 Task: Enable the commerce feature.
Action: Mouse moved to (1334, 95)
Screenshot: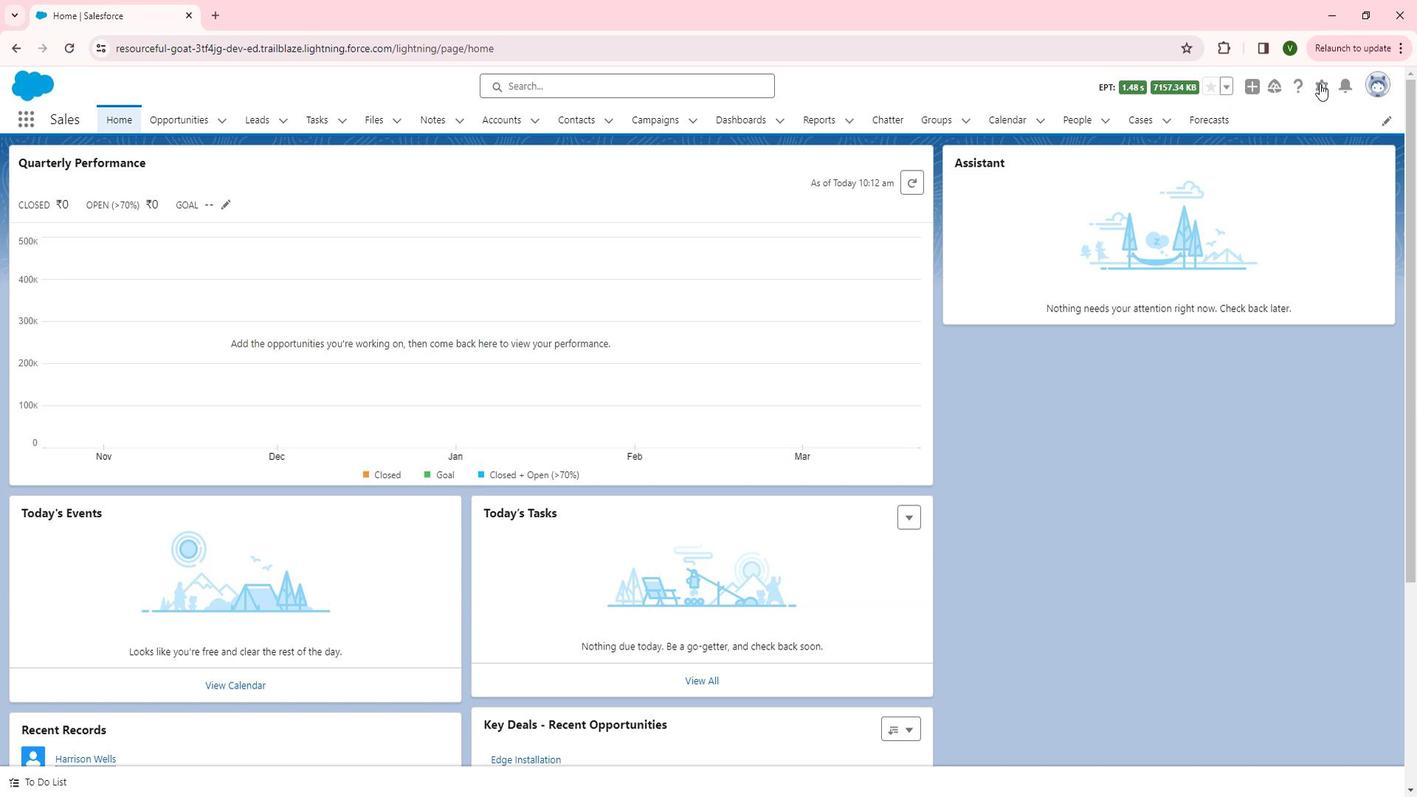 
Action: Mouse pressed left at (1334, 95)
Screenshot: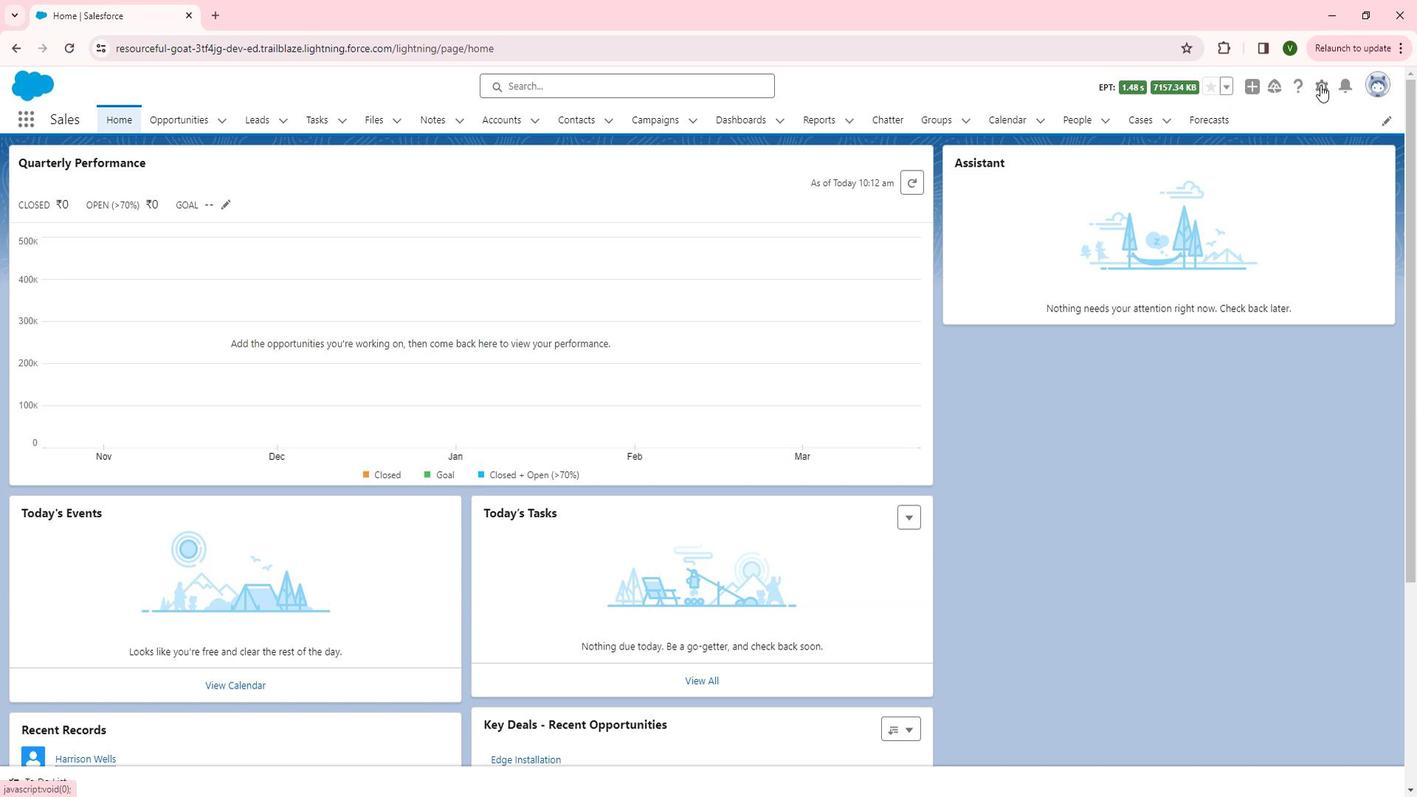 
Action: Mouse moved to (1299, 141)
Screenshot: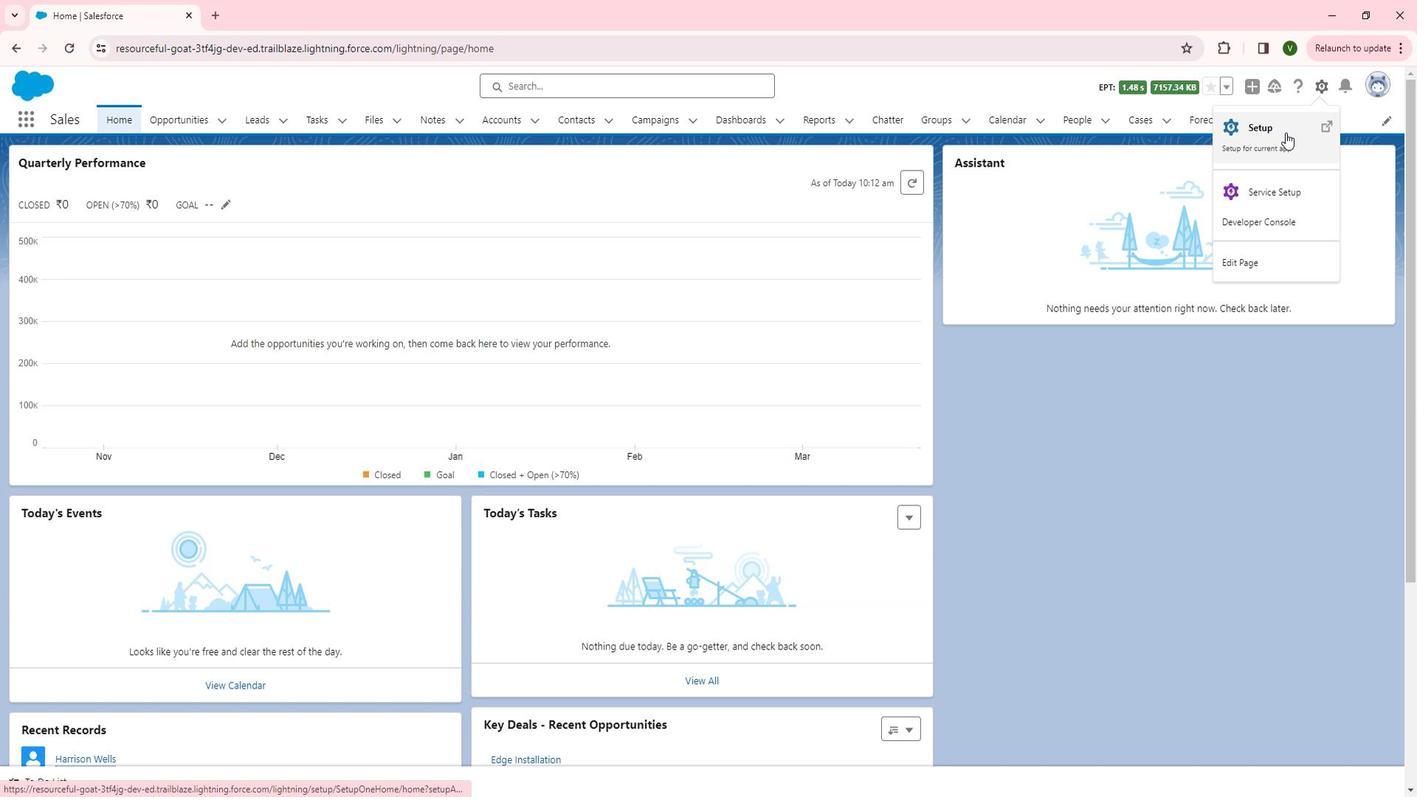 
Action: Mouse pressed left at (1299, 141)
Screenshot: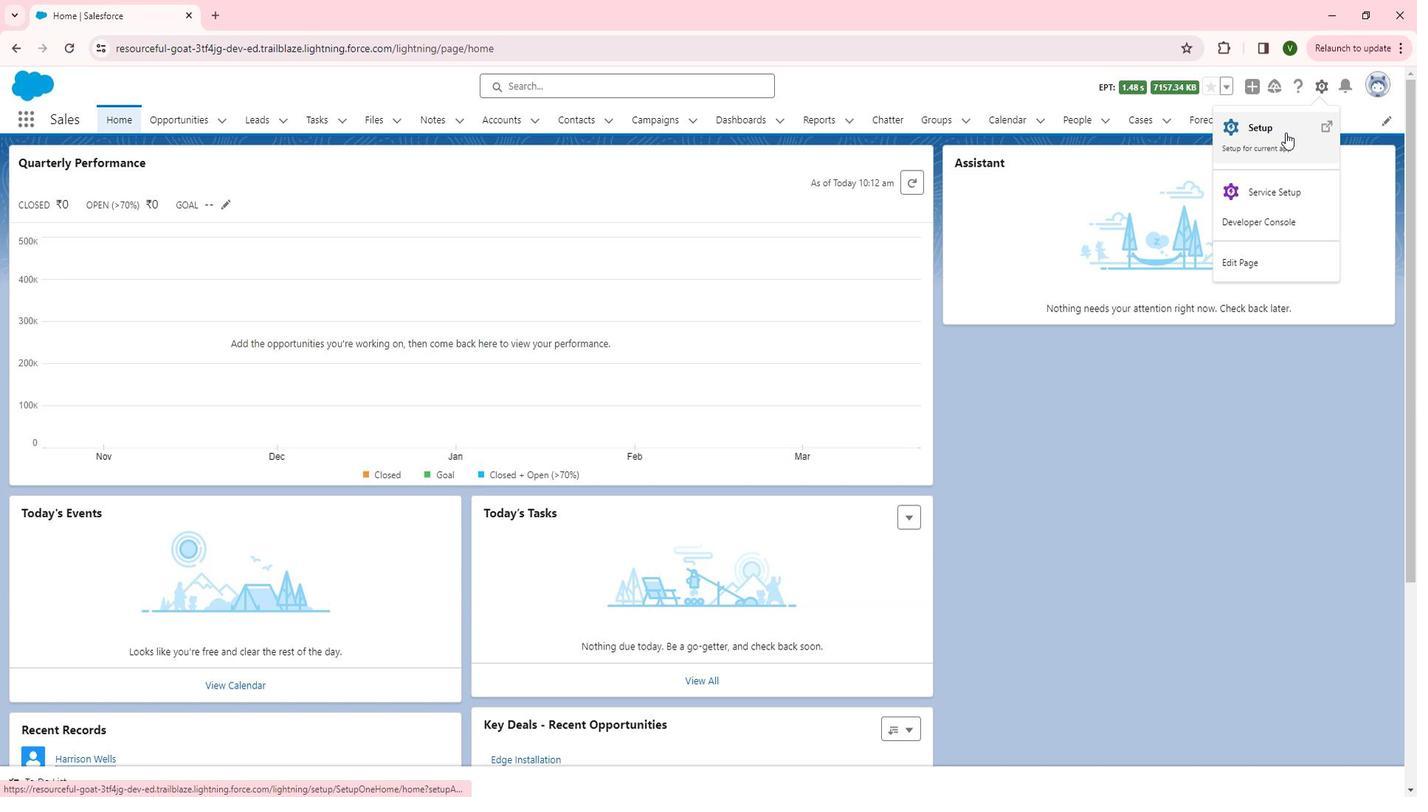 
Action: Mouse moved to (95, 442)
Screenshot: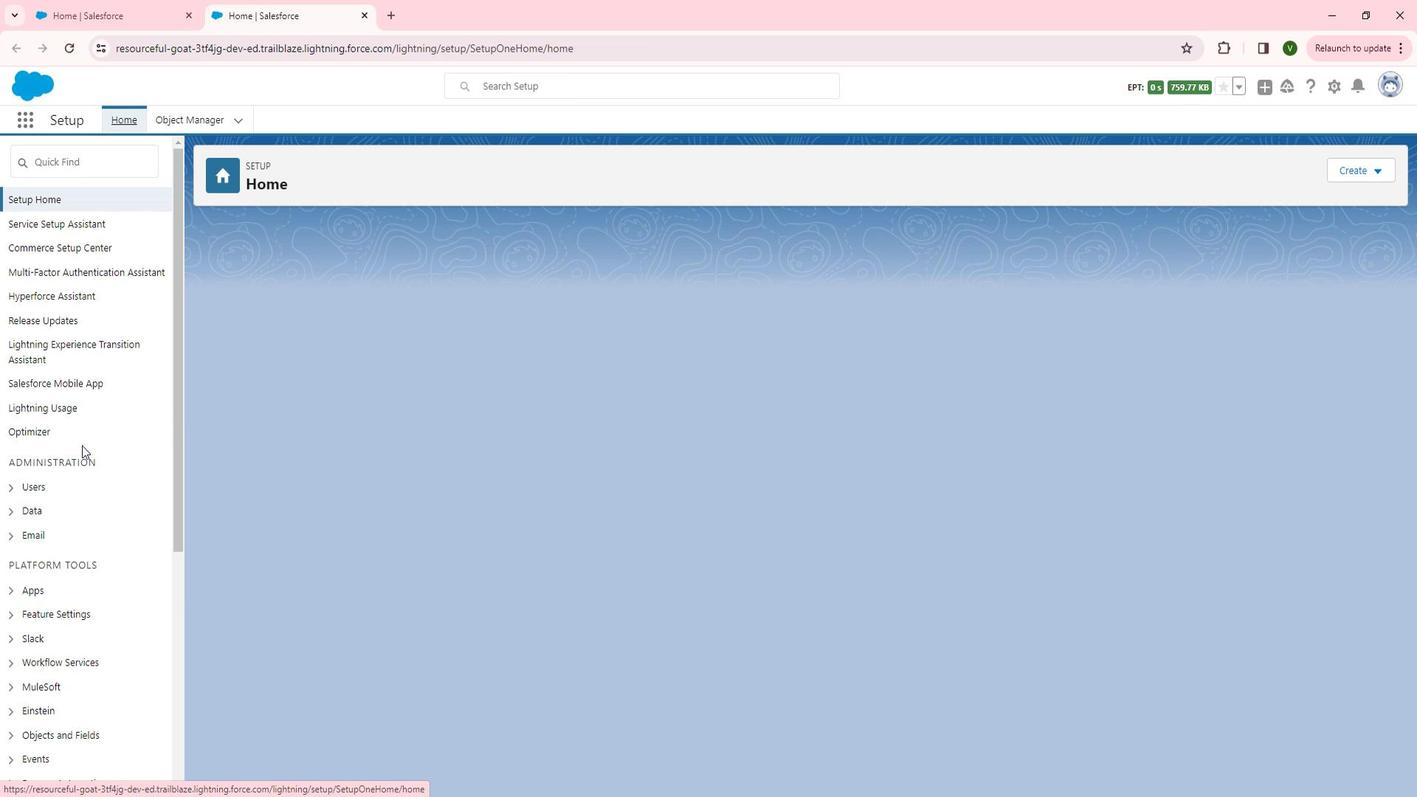 
Action: Mouse scrolled (95, 442) with delta (0, 0)
Screenshot: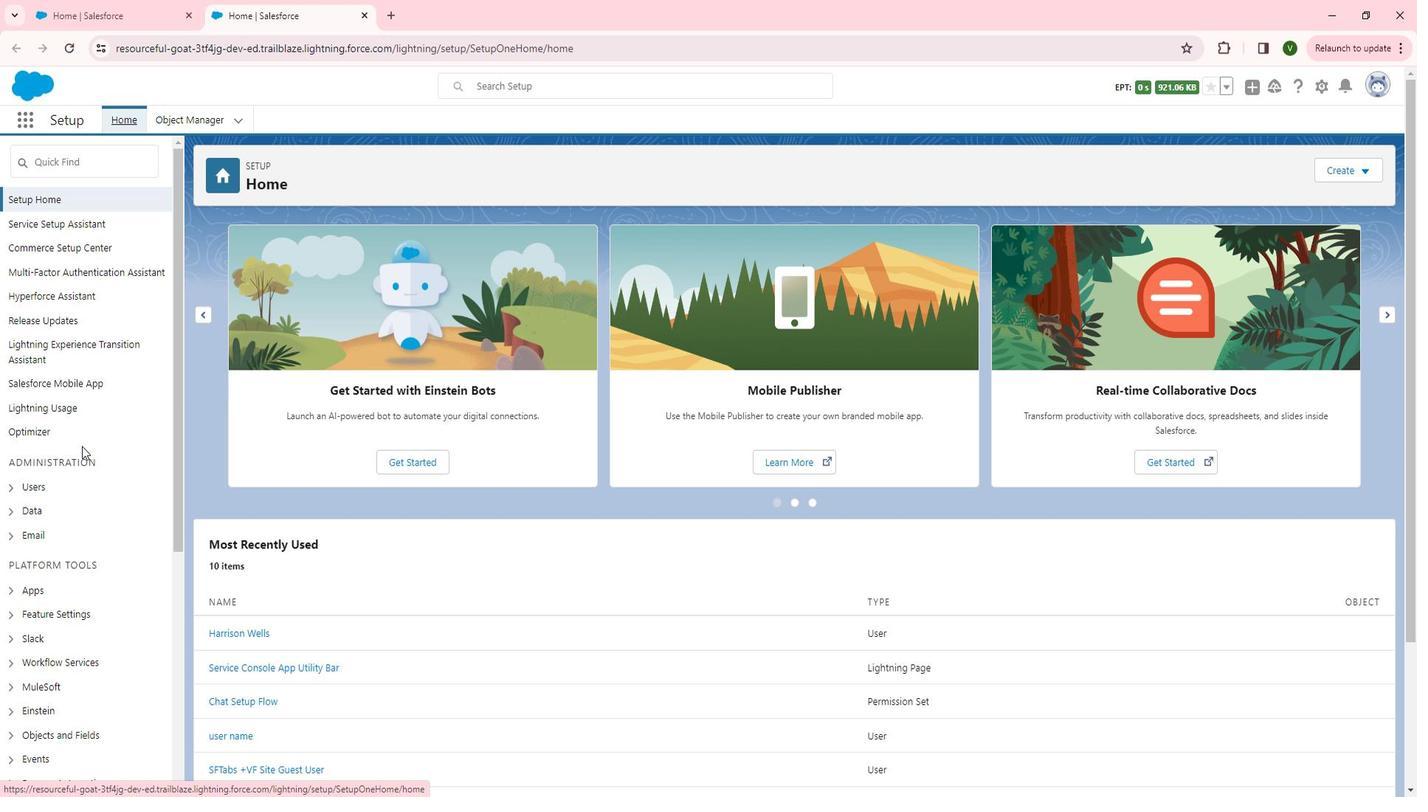 
Action: Mouse scrolled (95, 442) with delta (0, 0)
Screenshot: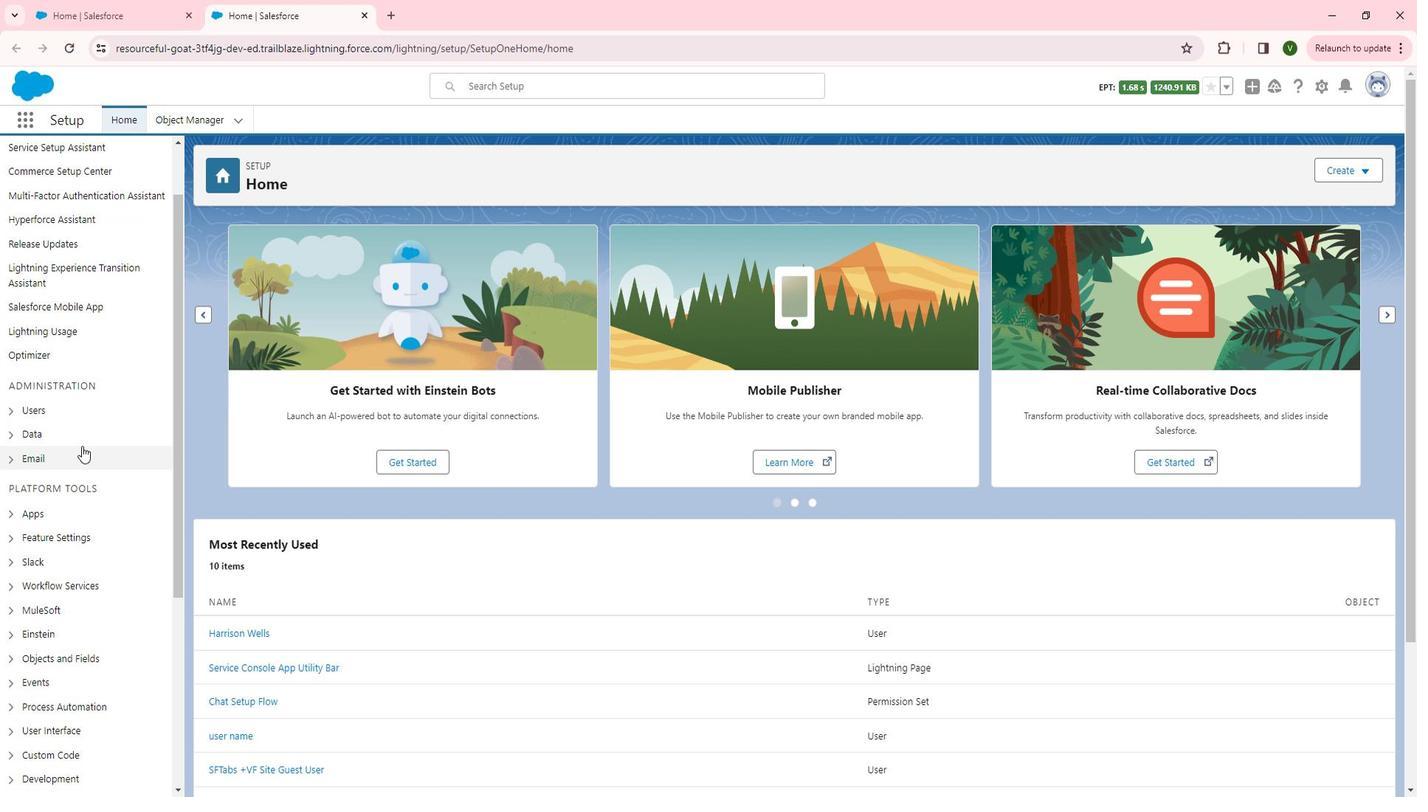 
Action: Mouse scrolled (95, 442) with delta (0, 0)
Screenshot: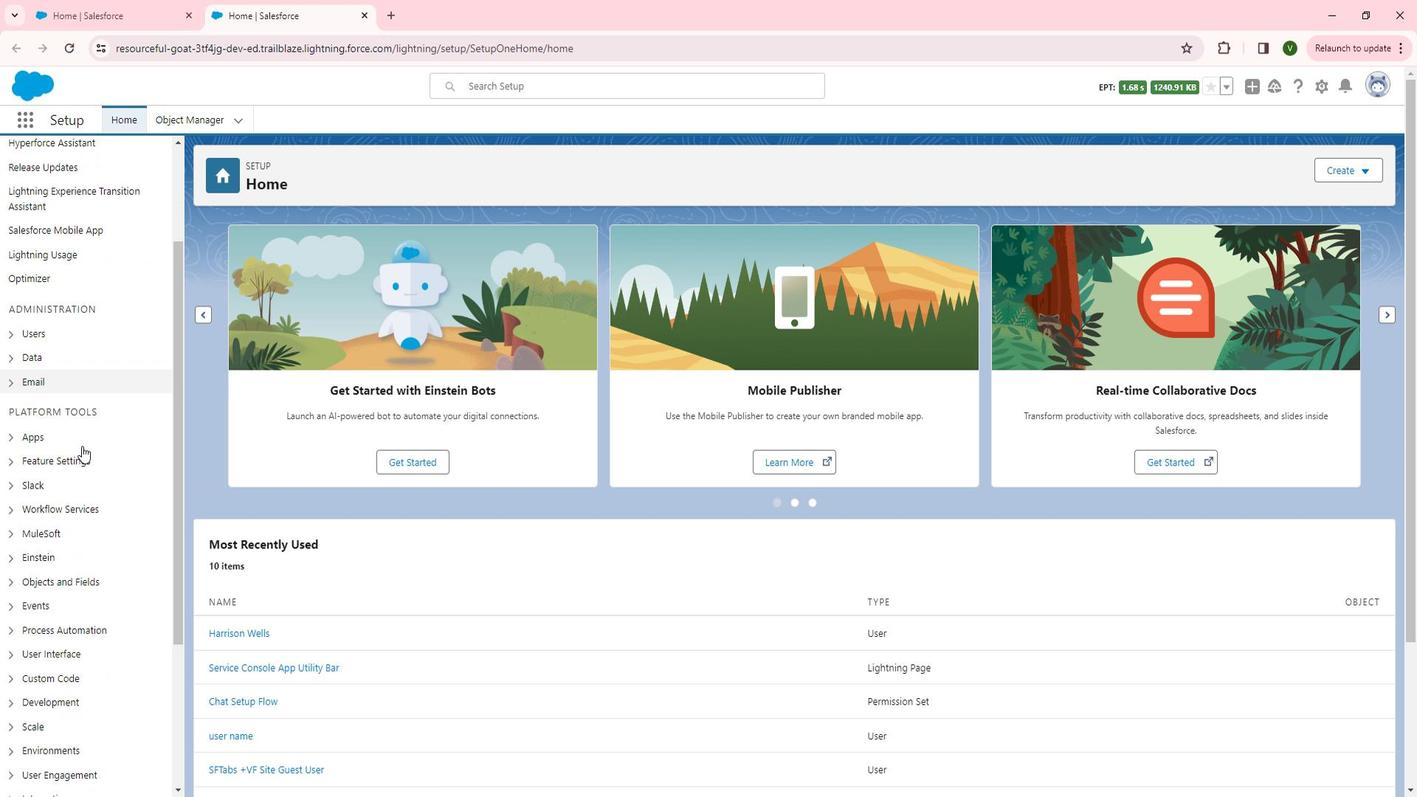 
Action: Mouse moved to (25, 383)
Screenshot: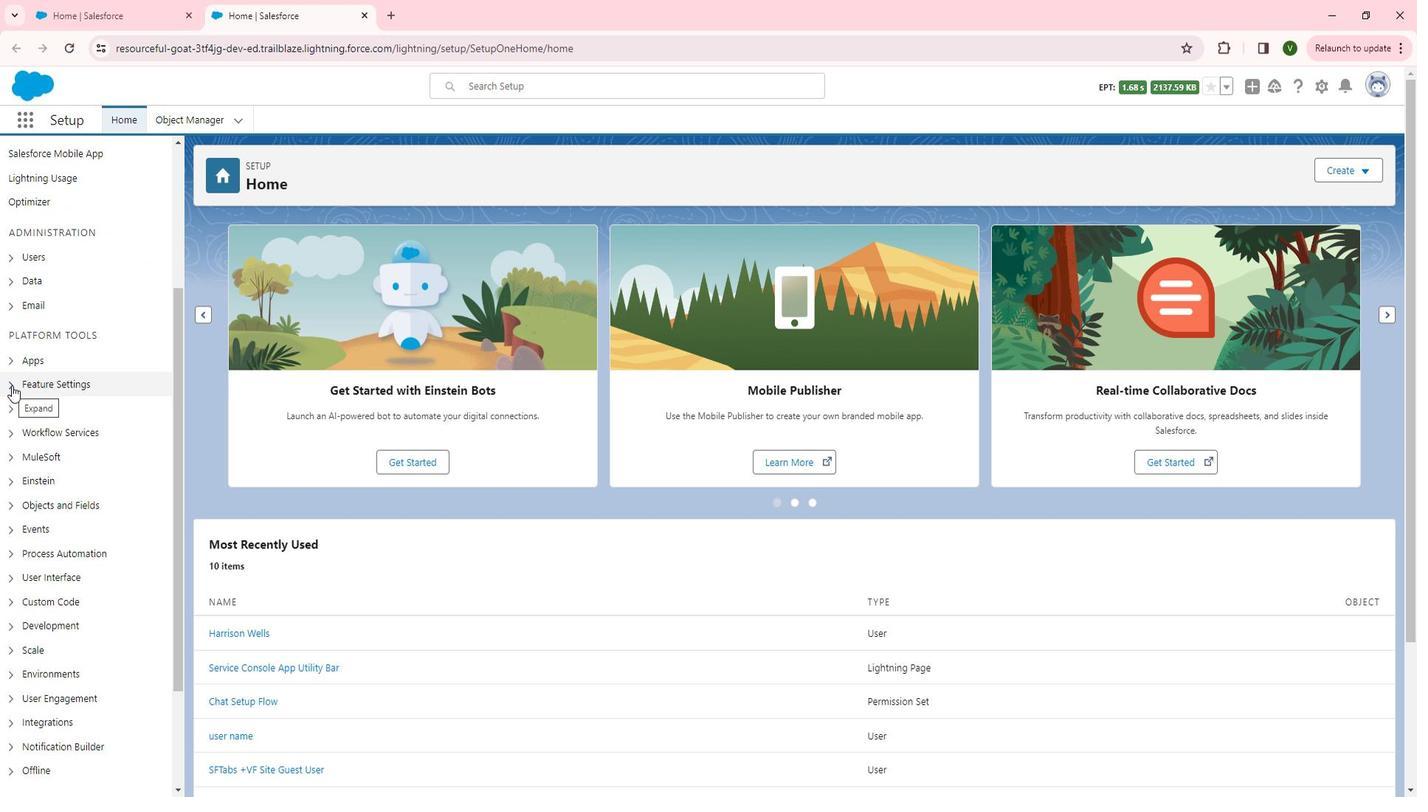 
Action: Mouse pressed left at (25, 383)
Screenshot: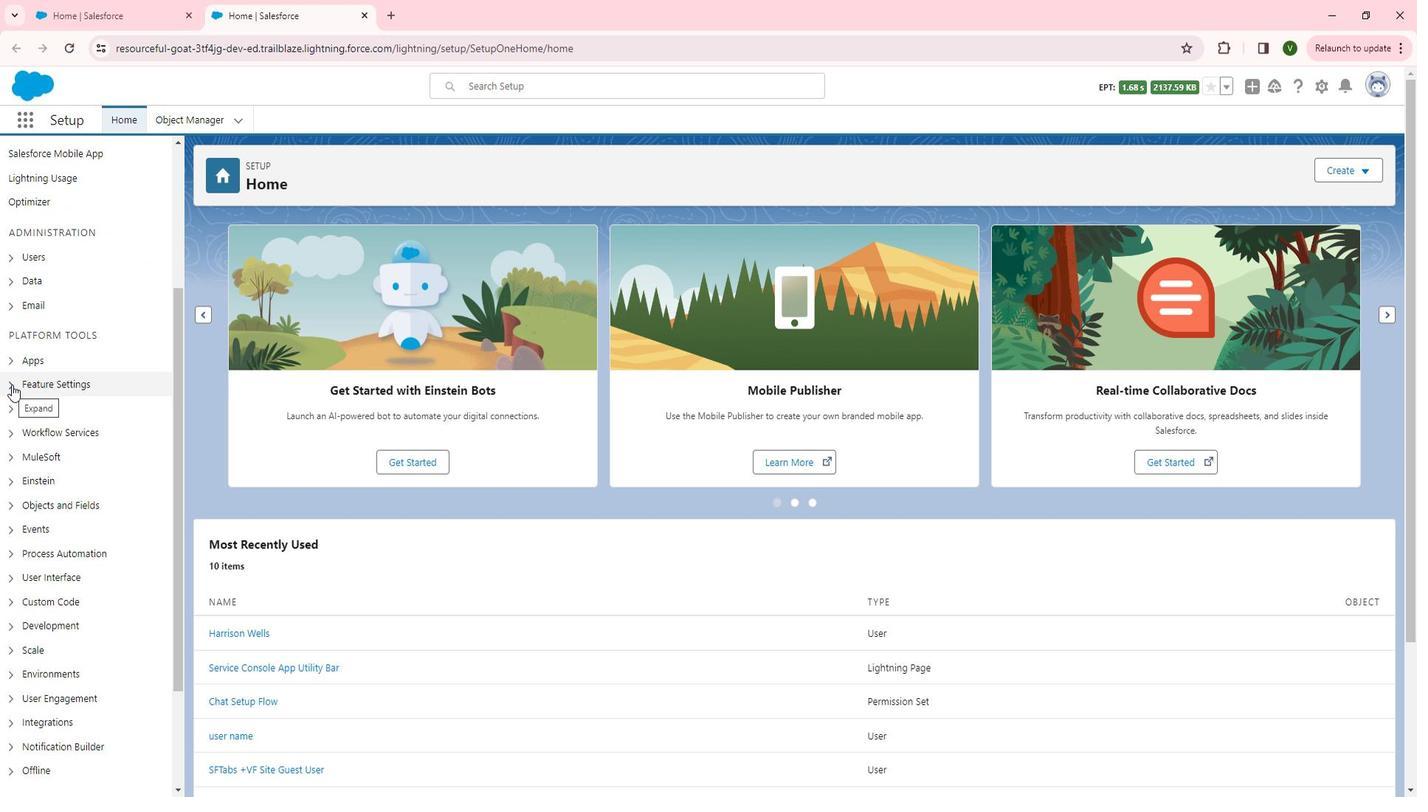 
Action: Mouse moved to (40, 453)
Screenshot: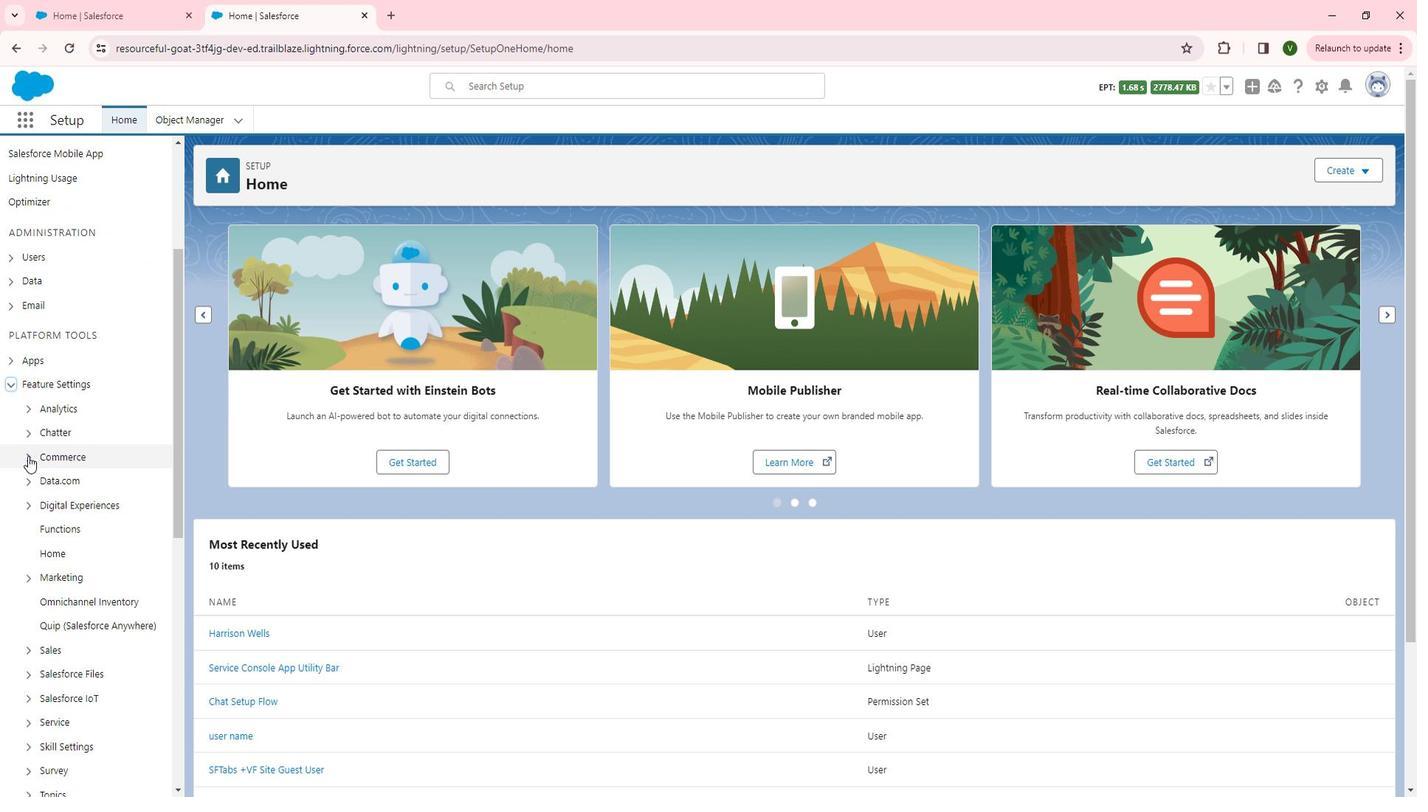 
Action: Mouse pressed left at (40, 453)
Screenshot: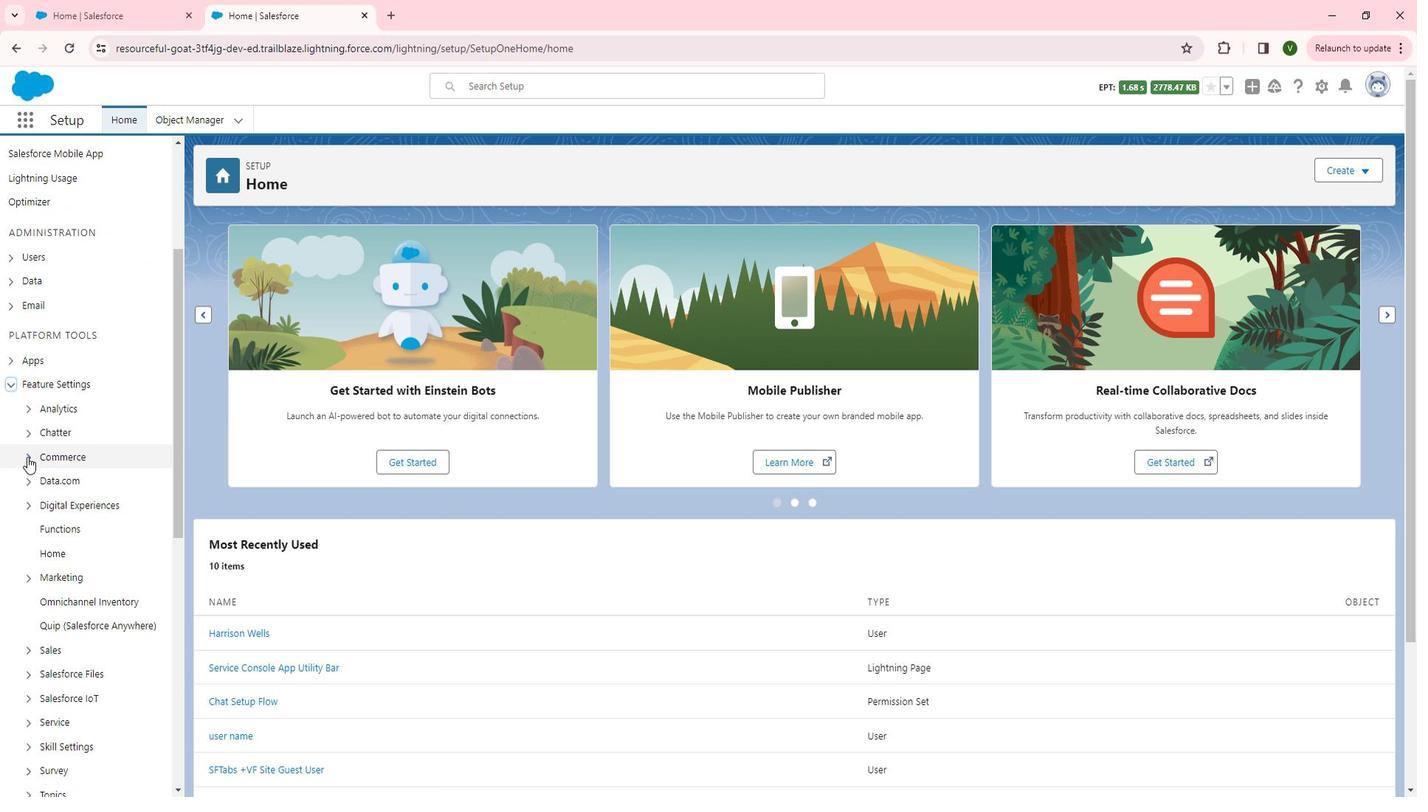 
Action: Mouse moved to (86, 472)
Screenshot: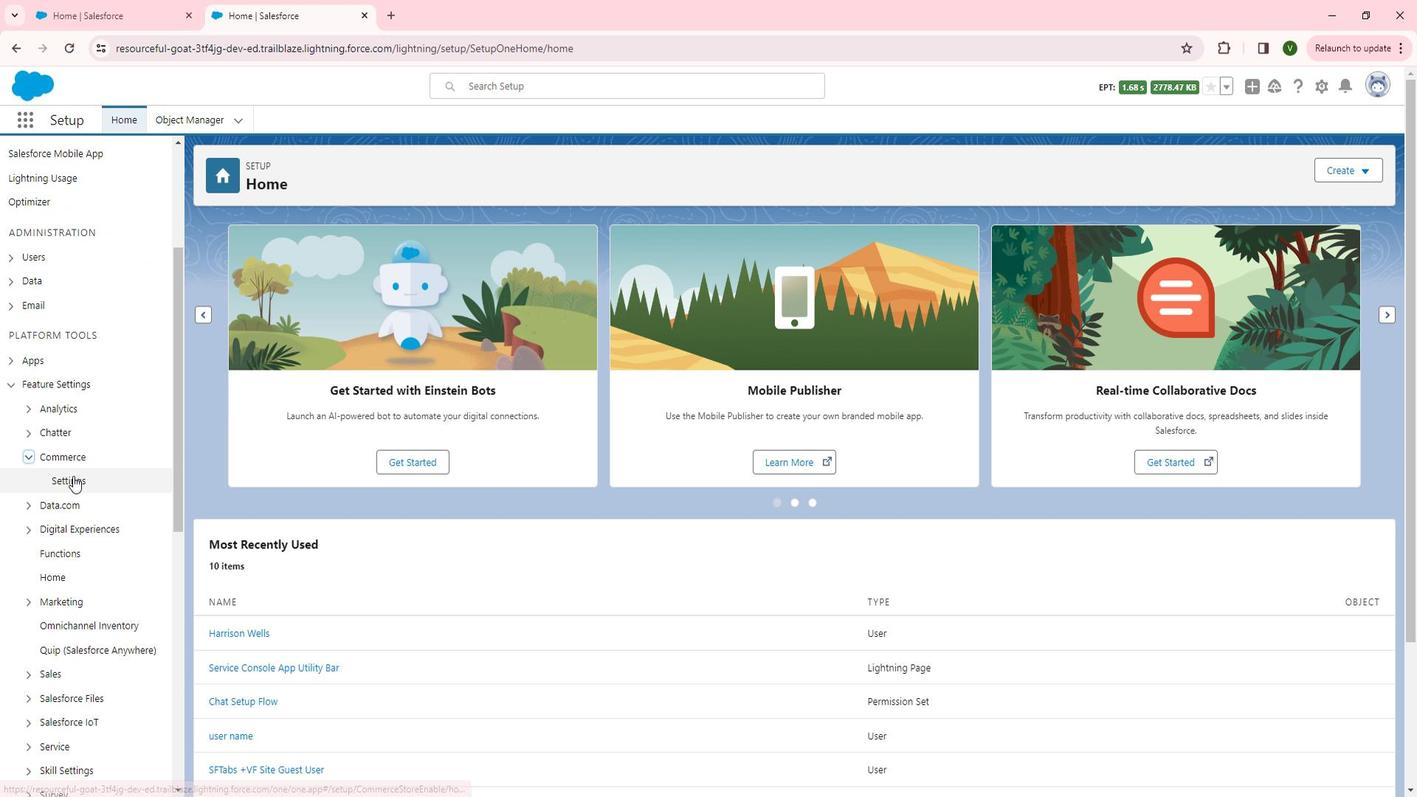 
Action: Mouse pressed left at (86, 472)
Screenshot: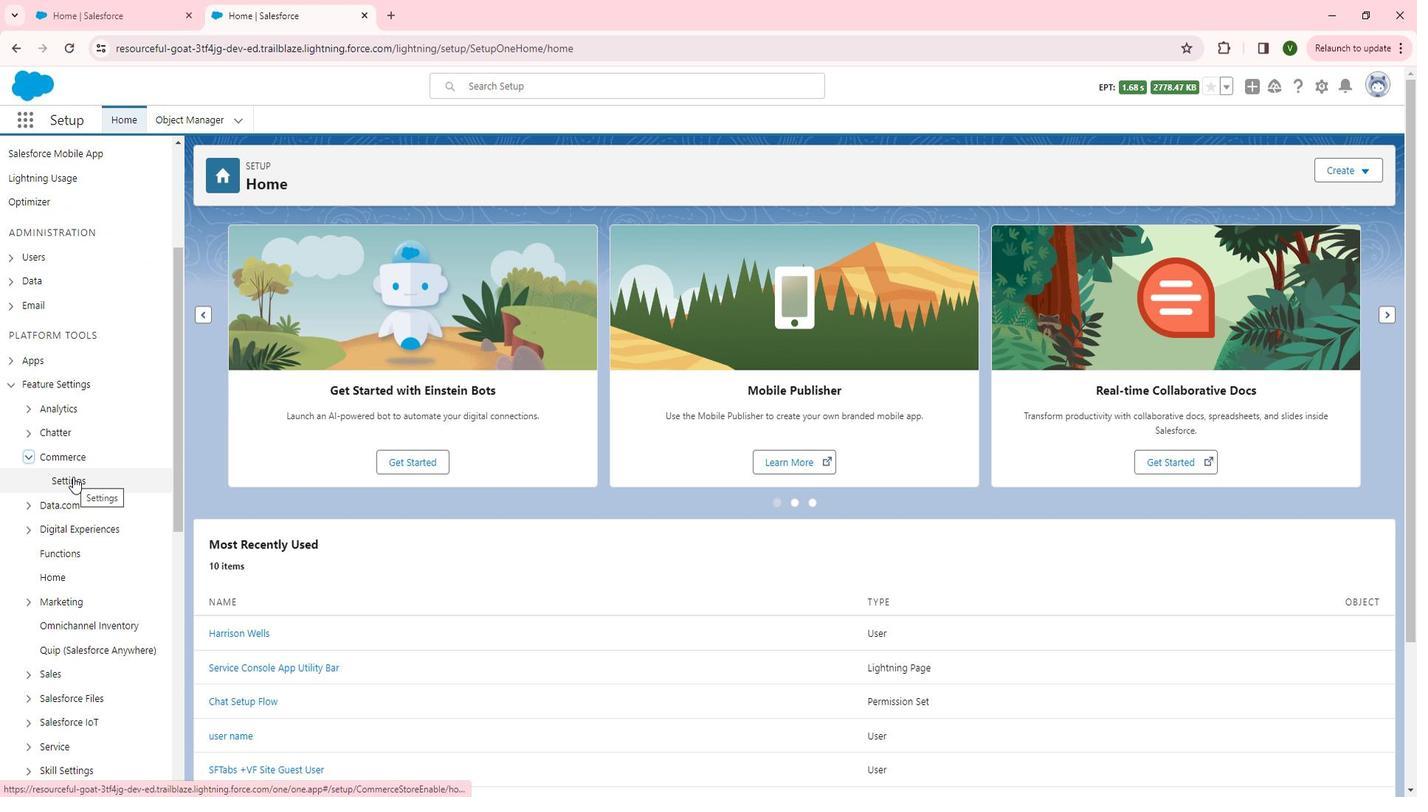 
Action: Mouse moved to (314, 318)
Screenshot: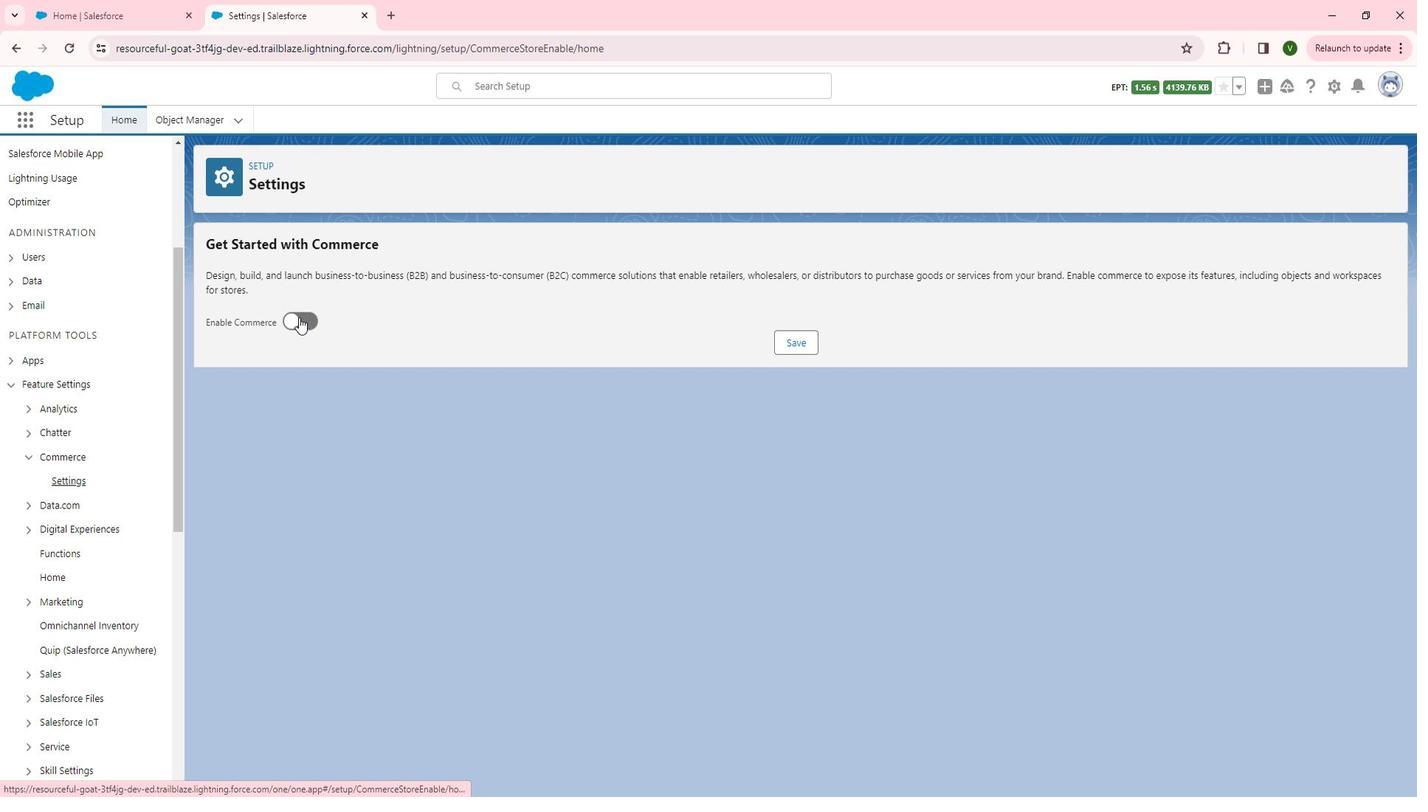 
Action: Mouse pressed left at (314, 318)
Screenshot: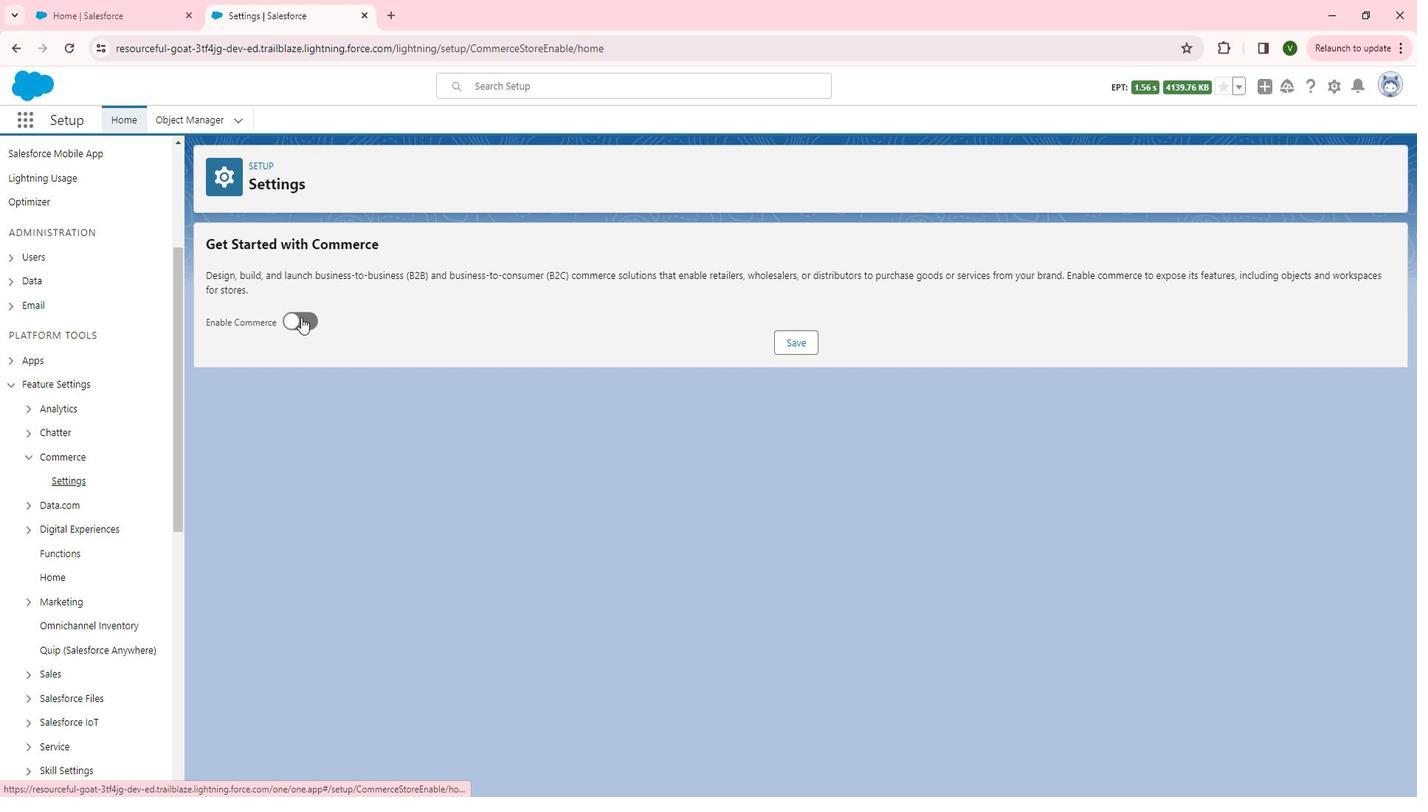 
Action: Mouse moved to (797, 338)
Screenshot: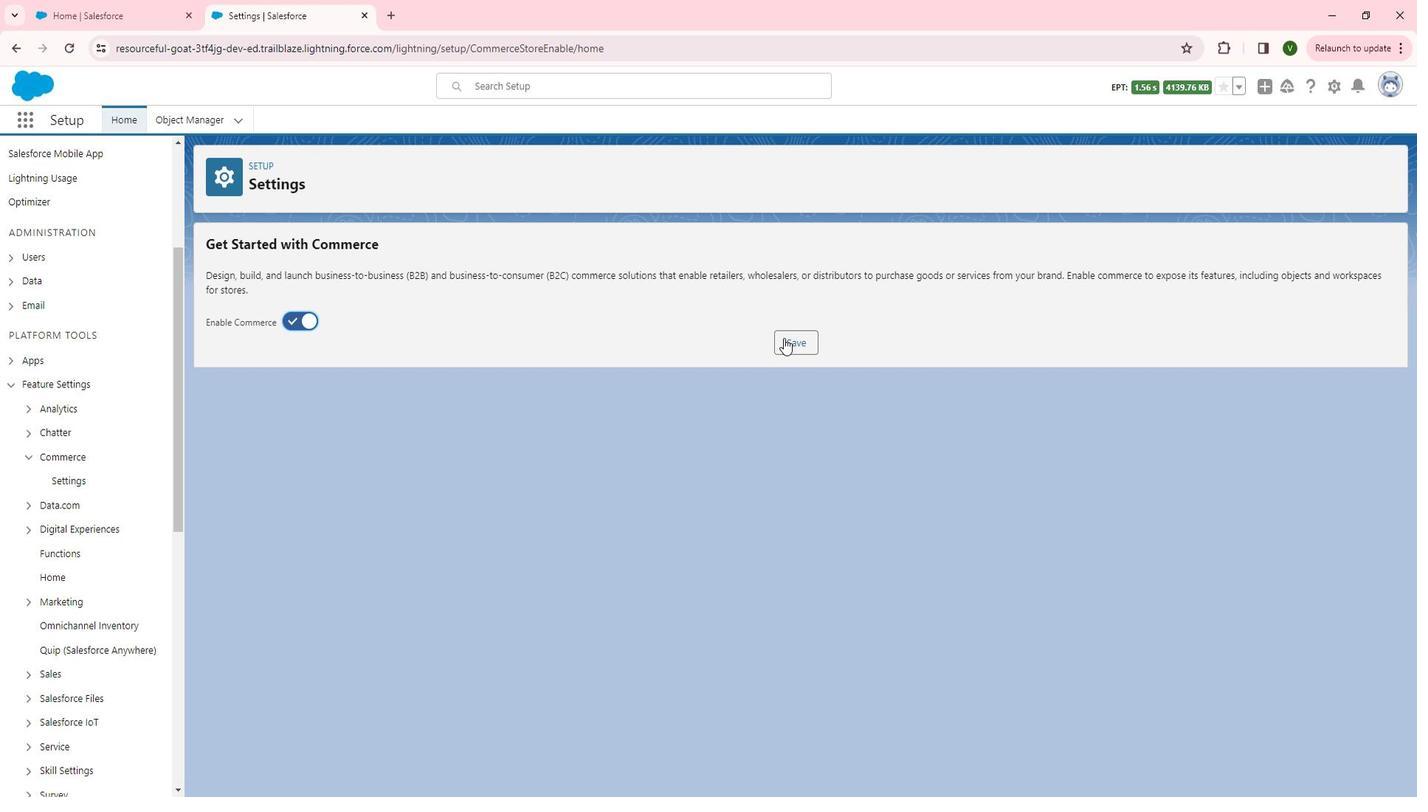 
Action: Mouse pressed left at (797, 338)
Screenshot: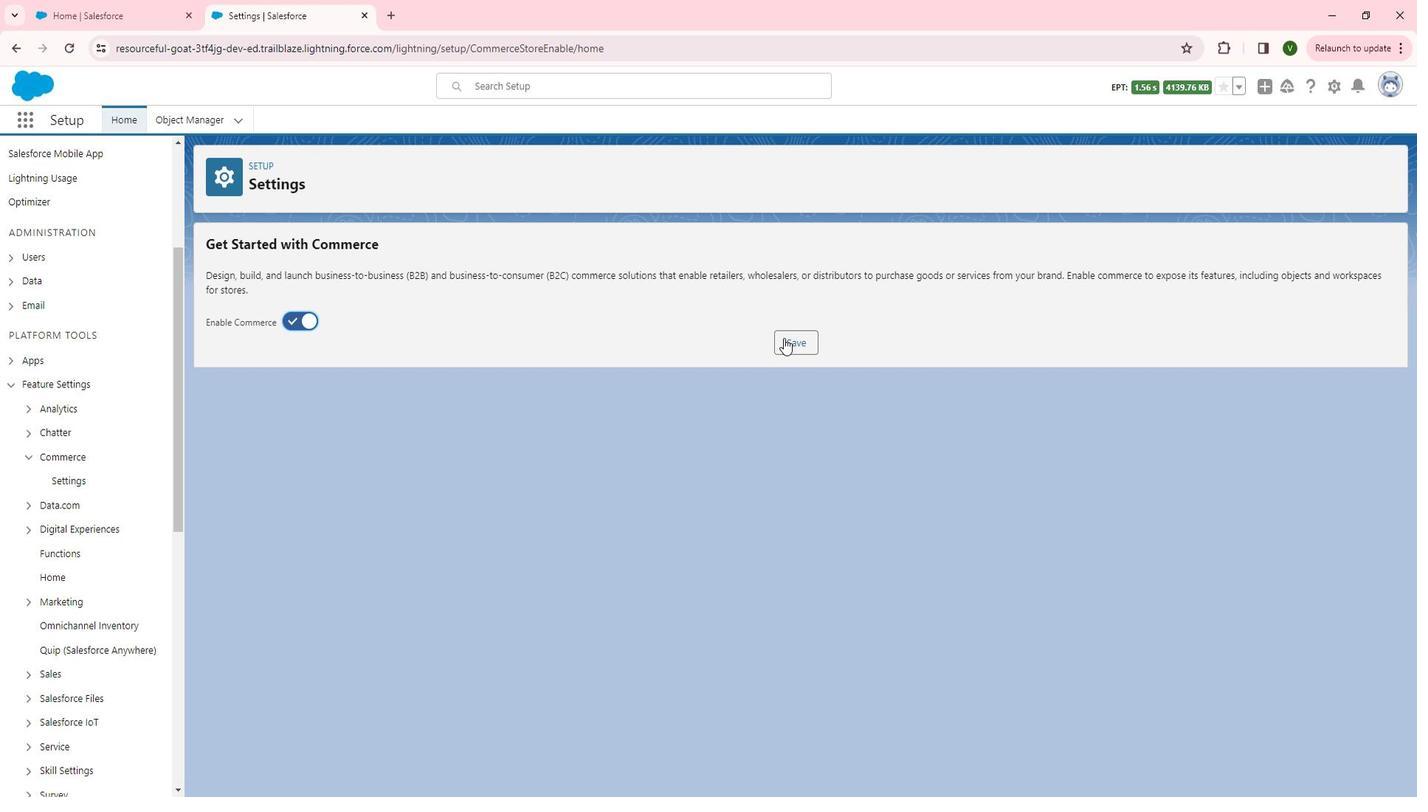 
Action: Mouse moved to (705, 397)
Screenshot: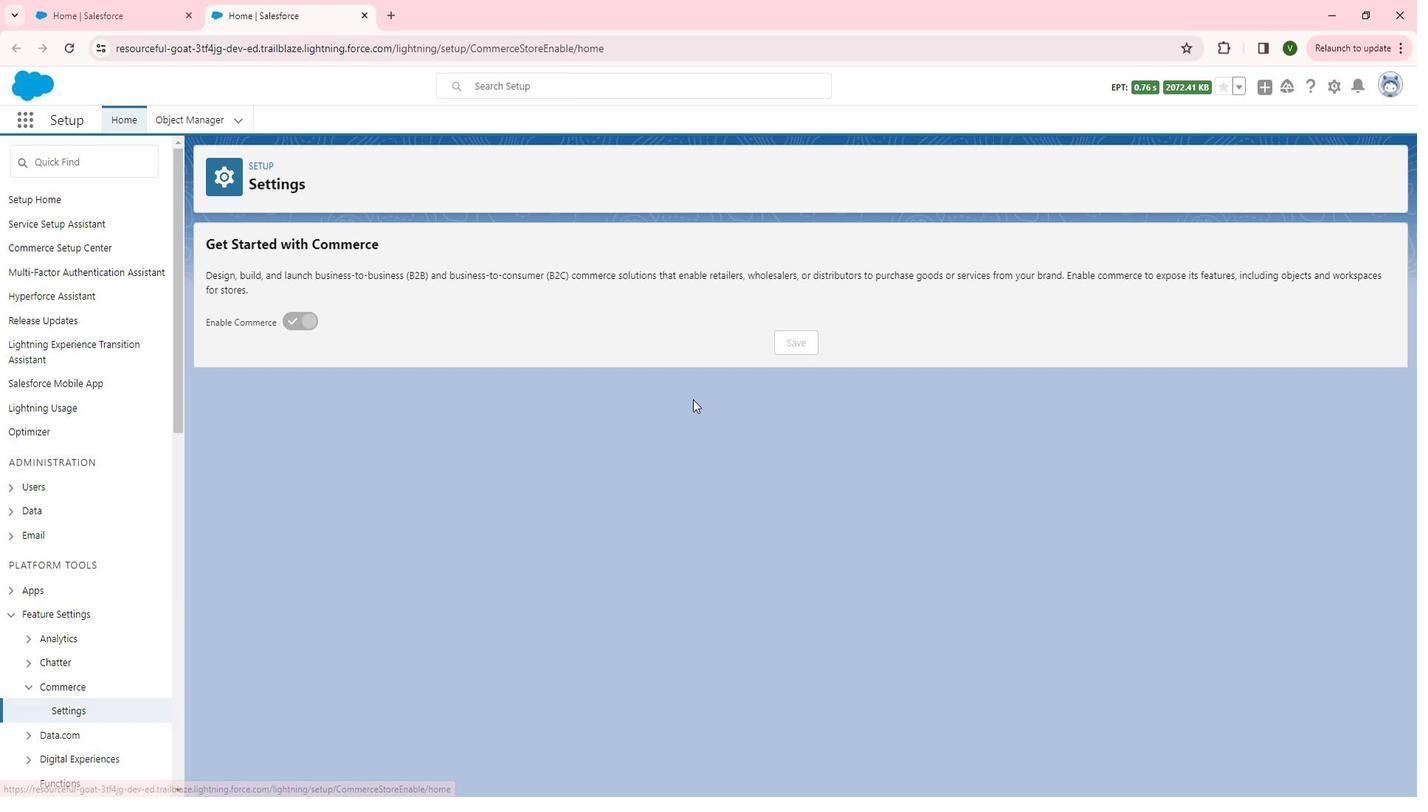 
